 Task: Font style For heading Use Carlito with dark orange 2 colour & Underline. font size for heading '18 Pt. 'Change the font style of data to Liberation Sansand font size to  12 Pt. Change the alignment of both headline & data to  Align left. In the sheet  auditingYearlySales_Report
Action: Mouse moved to (89, 101)
Screenshot: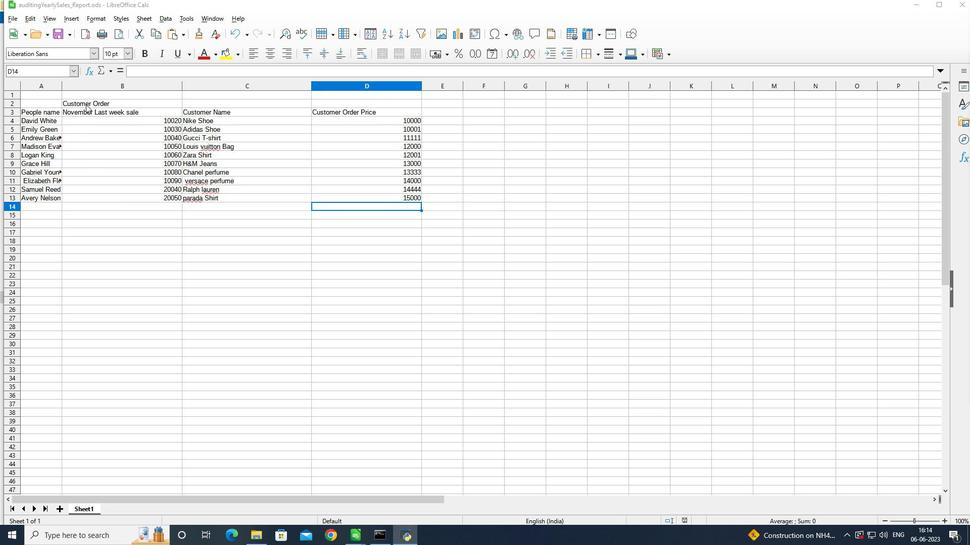 
Action: Mouse pressed left at (89, 101)
Screenshot: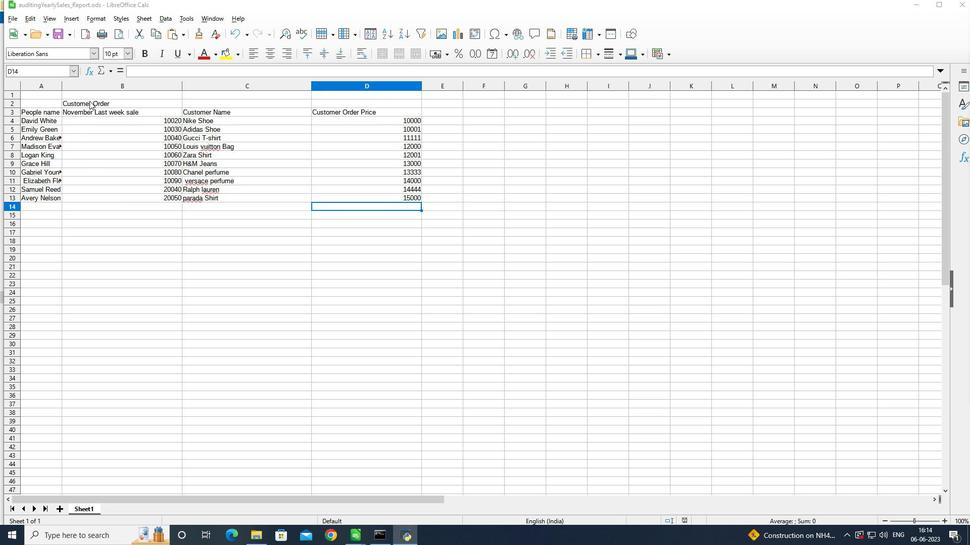 
Action: Mouse pressed left at (89, 101)
Screenshot: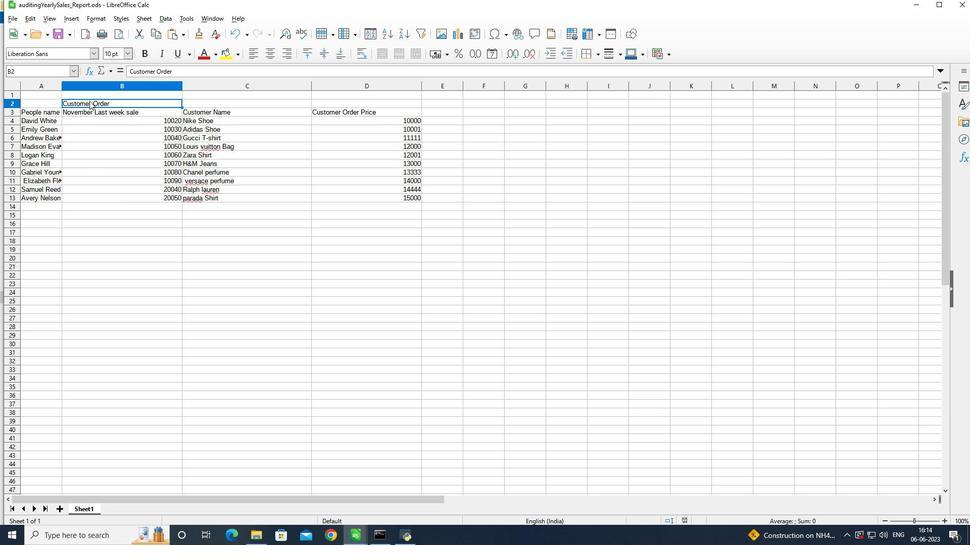 
Action: Mouse pressed left at (89, 101)
Screenshot: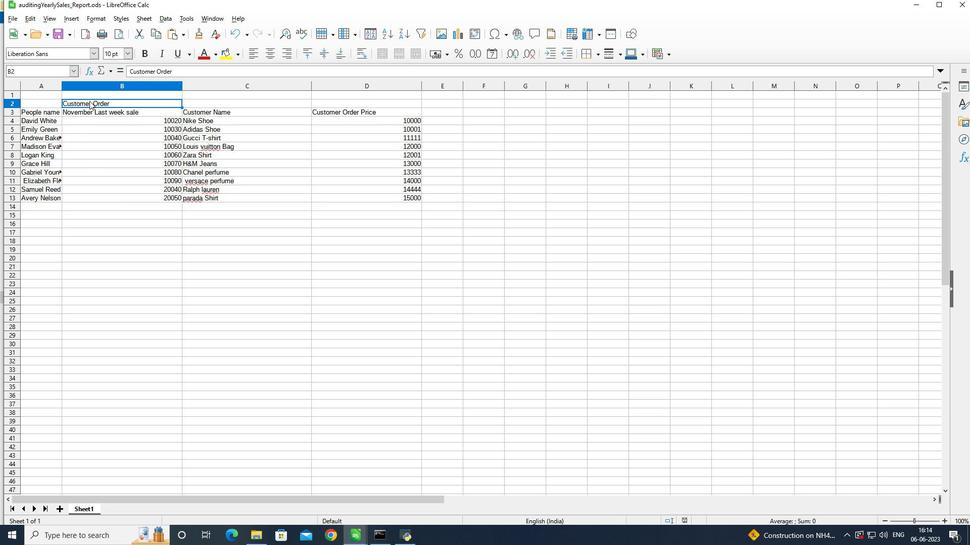 
Action: Mouse moved to (62, 51)
Screenshot: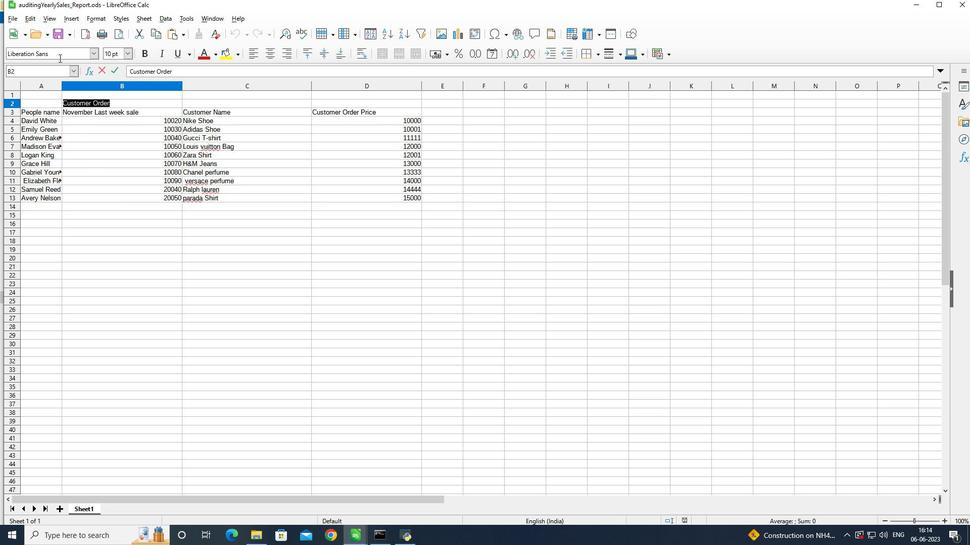
Action: Mouse pressed left at (62, 51)
Screenshot: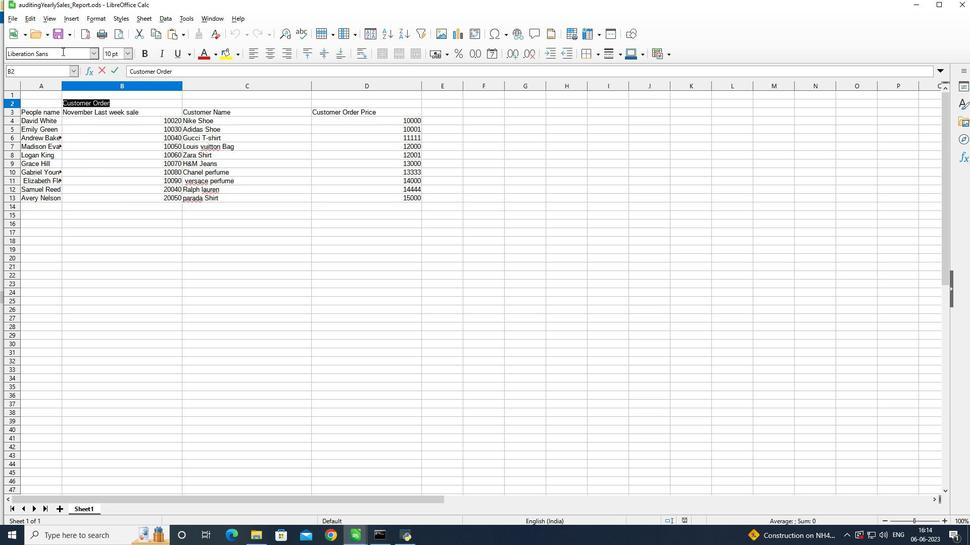 
Action: Mouse moved to (71, 64)
Screenshot: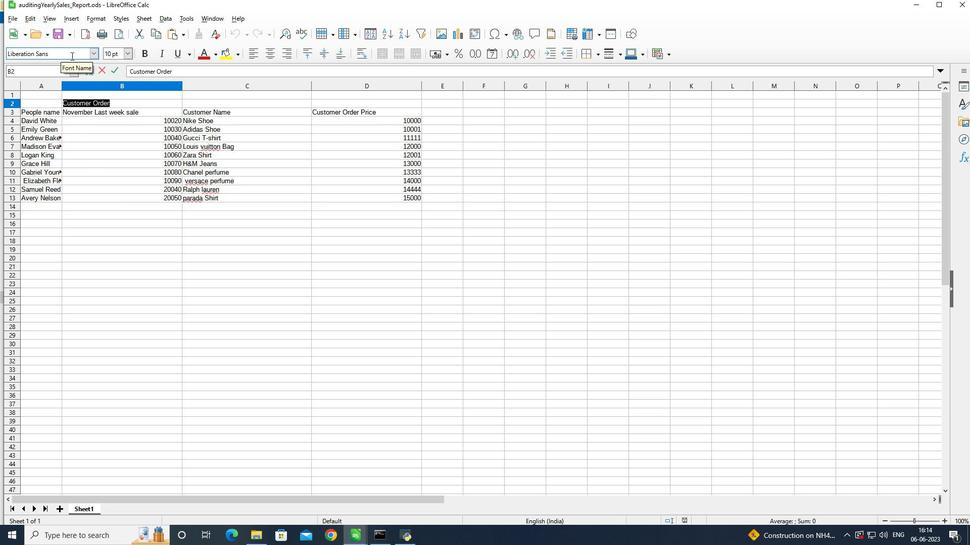 
Action: Key pressed <Key.backspace><Key.backspace><Key.backspace><Key.backspace><Key.backspace><Key.backspace><Key.backspace><Key.backspace><Key.backspace><Key.backspace><Key.backspace><Key.backspace><Key.backspace><Key.backspace><Key.backspace><Key.backspace><Key.backspace><Key.backspace><Key.backspace><Key.backspace><Key.backspace><Key.backspace><Key.backspace><Key.backspace><Key.backspace><Key.backspace><Key.backspace><Key.shift>Car<Key.enter>
Screenshot: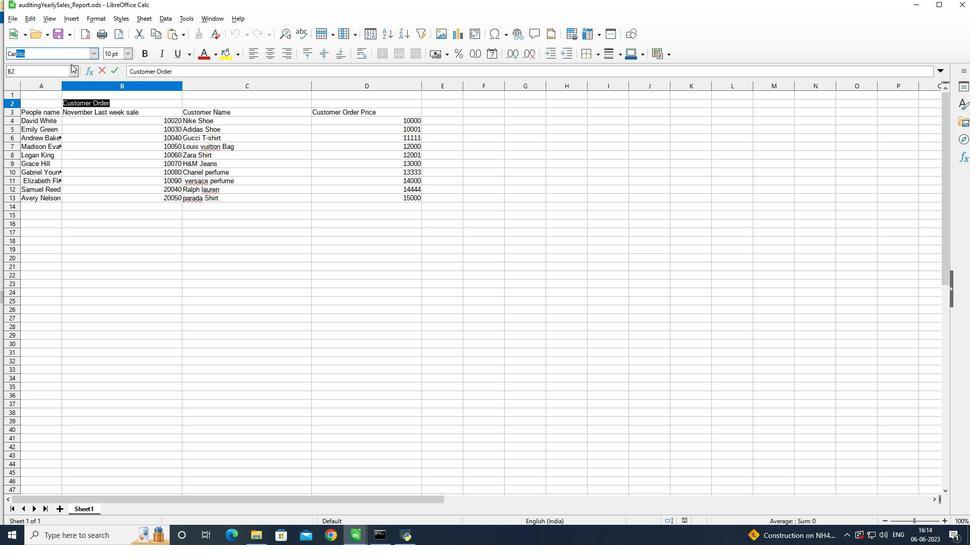 
Action: Mouse moved to (214, 54)
Screenshot: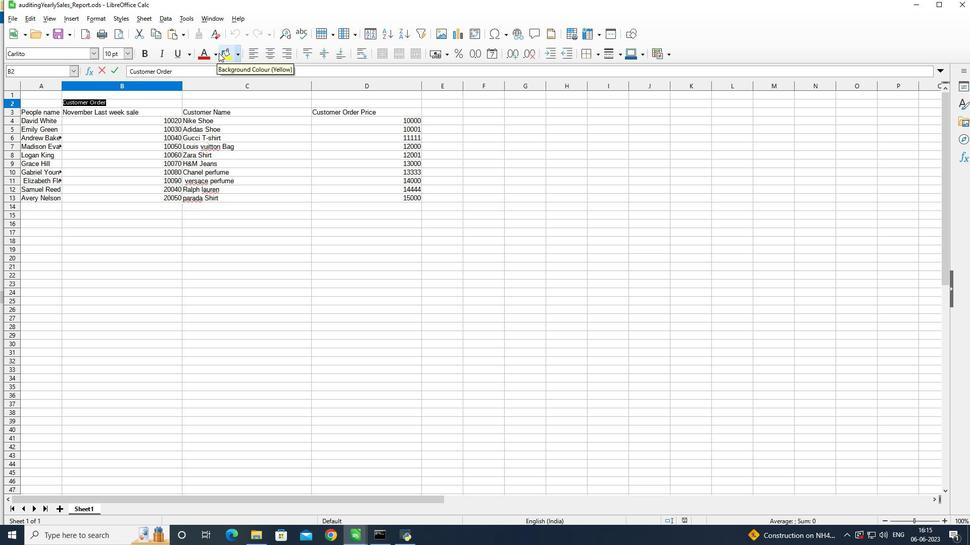 
Action: Mouse pressed left at (214, 54)
Screenshot: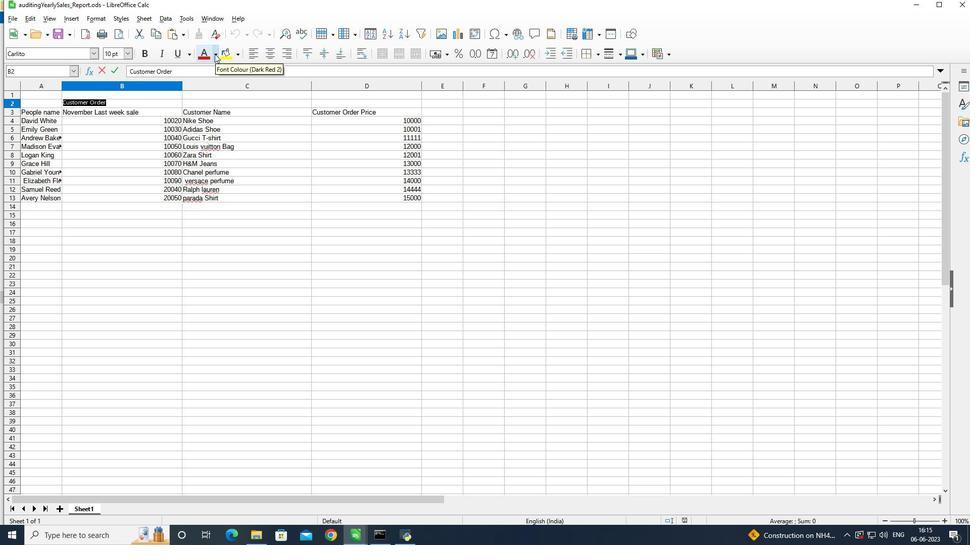 
Action: Mouse moved to (222, 177)
Screenshot: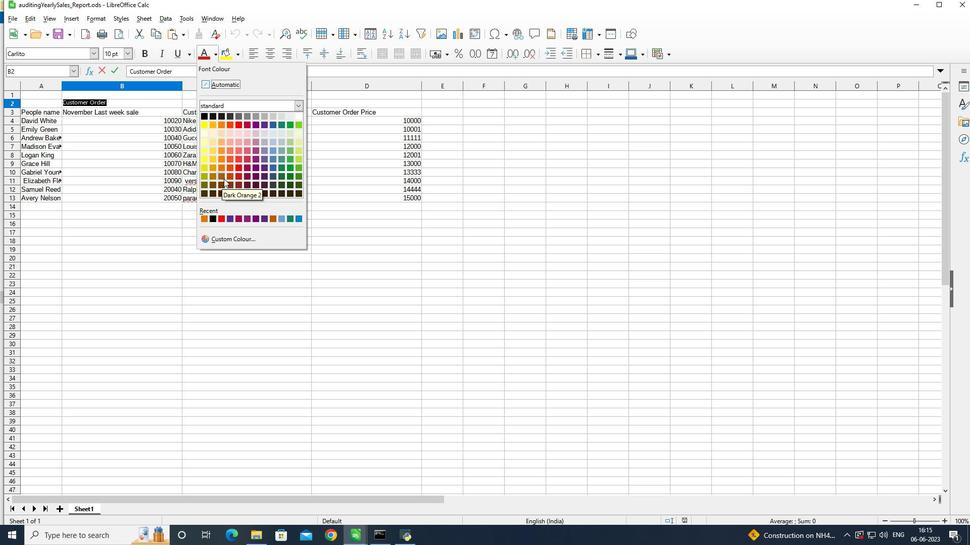 
Action: Mouse pressed left at (222, 177)
Screenshot: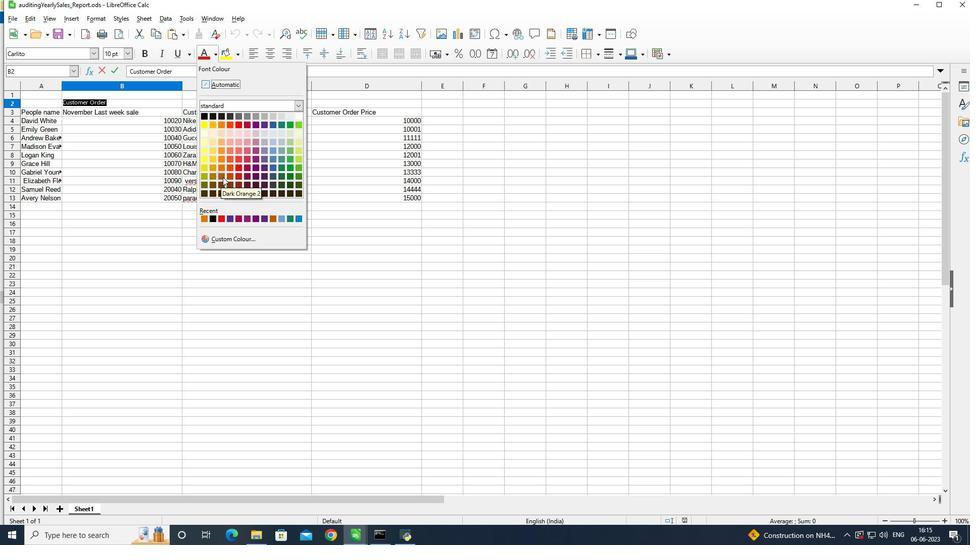 
Action: Mouse moved to (178, 55)
Screenshot: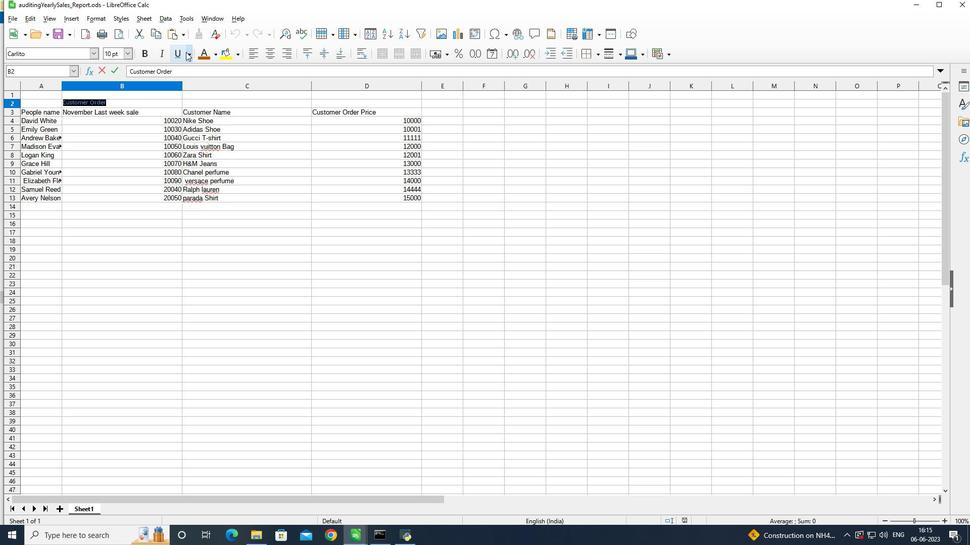 
Action: Mouse pressed left at (178, 55)
Screenshot: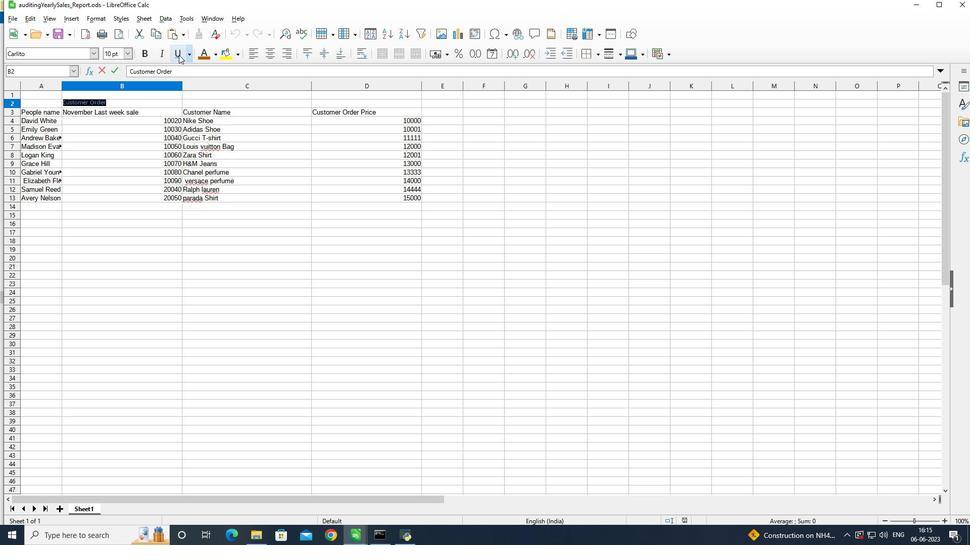
Action: Mouse moved to (125, 54)
Screenshot: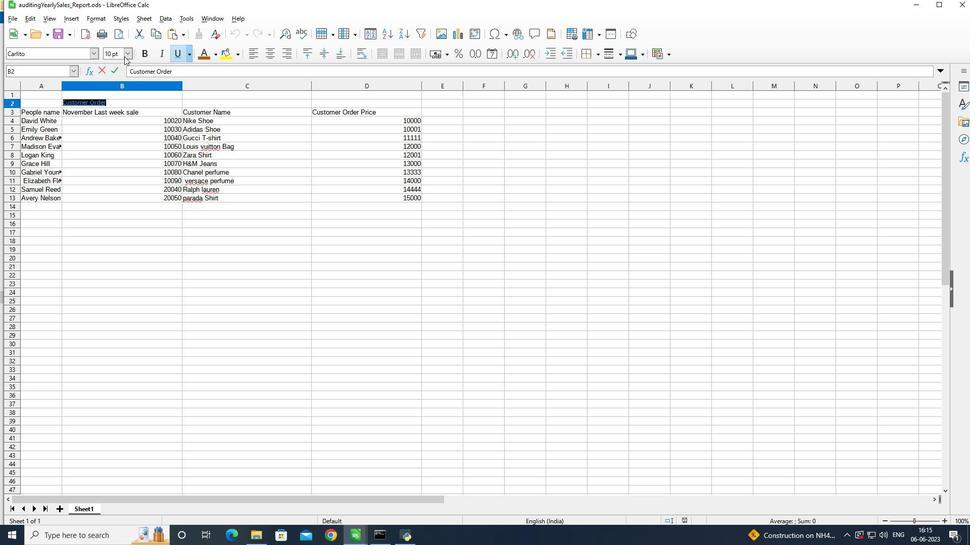 
Action: Mouse pressed left at (125, 54)
Screenshot: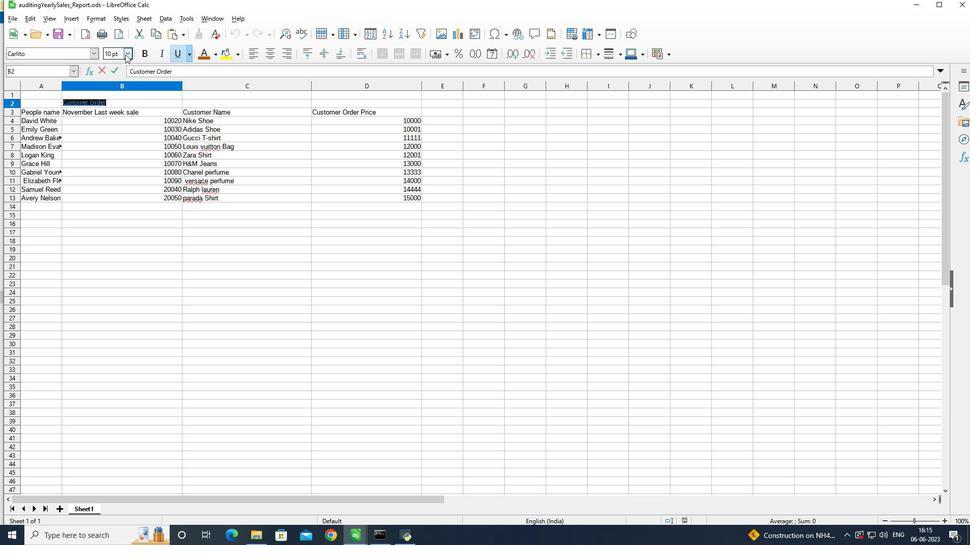 
Action: Mouse moved to (113, 164)
Screenshot: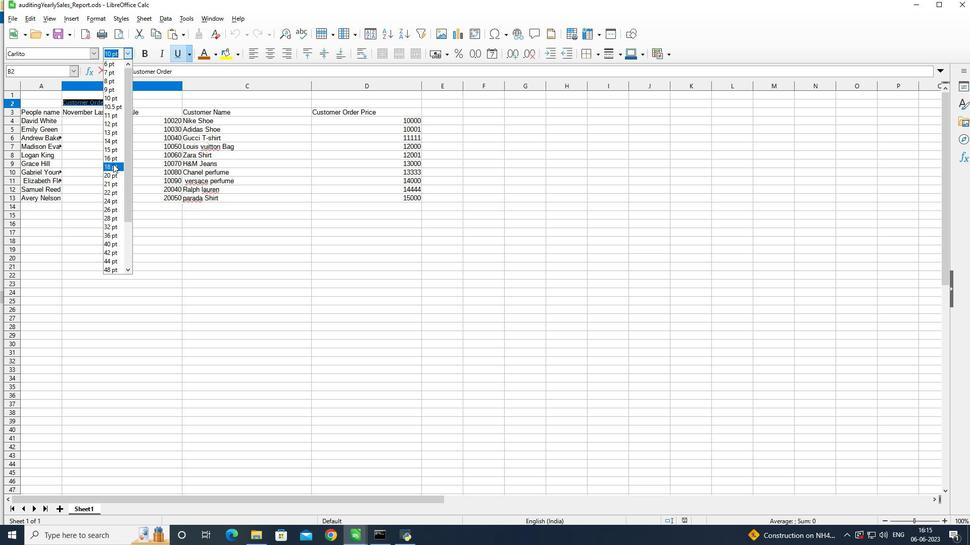 
Action: Mouse pressed left at (113, 164)
Screenshot: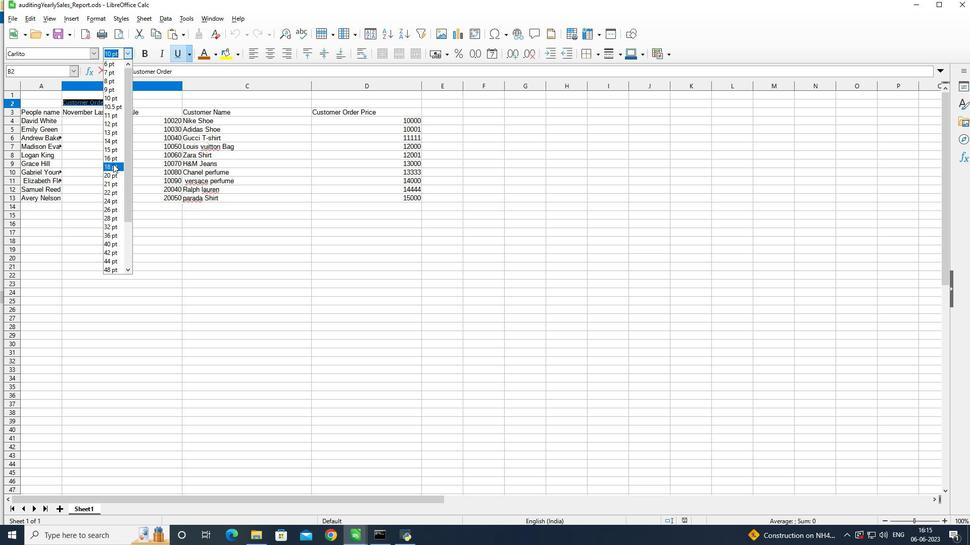 
Action: Mouse moved to (118, 148)
Screenshot: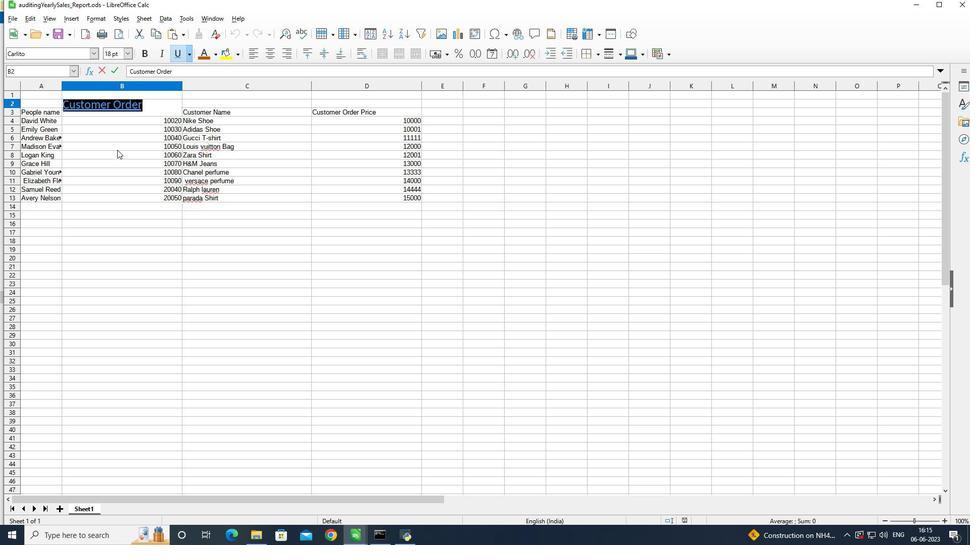 
Action: Mouse pressed left at (118, 148)
Screenshot: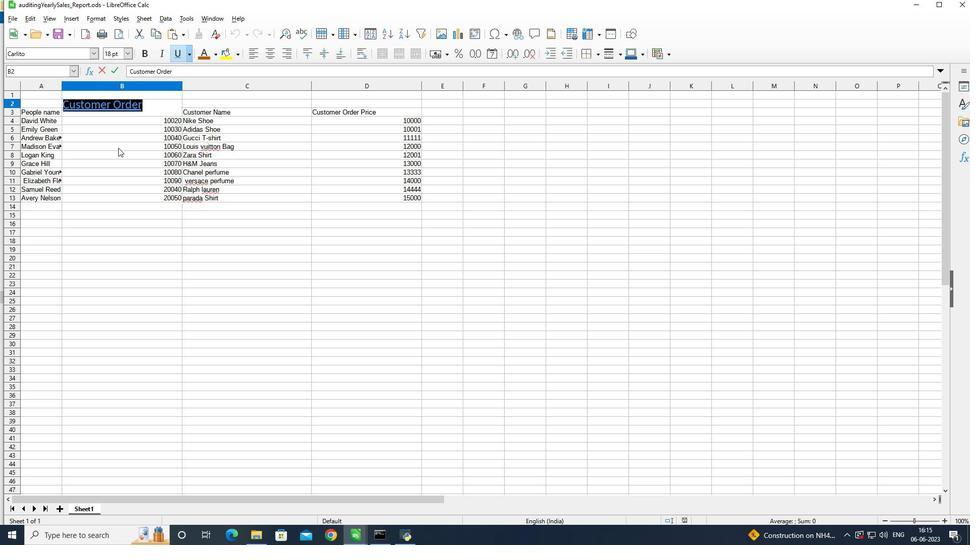
Action: Mouse moved to (33, 115)
Screenshot: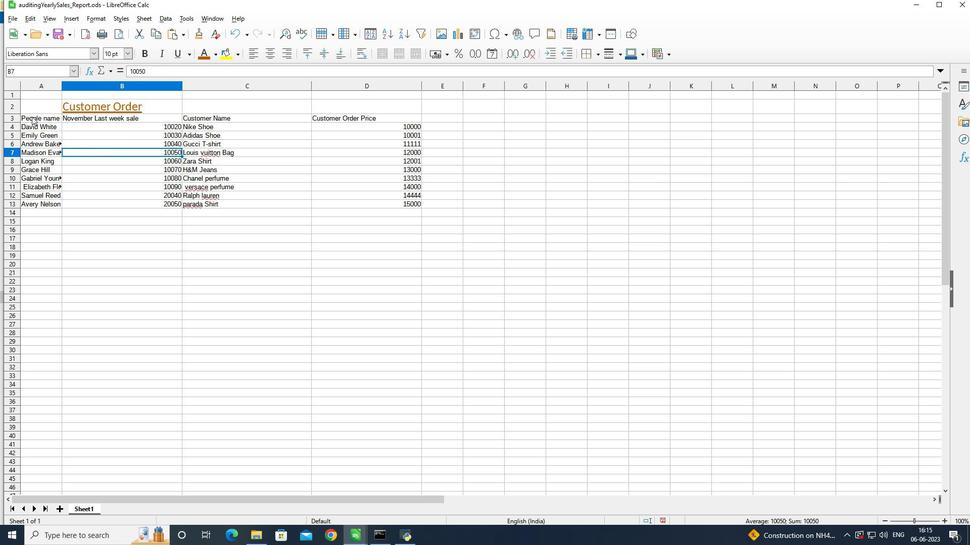 
Action: Mouse pressed left at (33, 115)
Screenshot: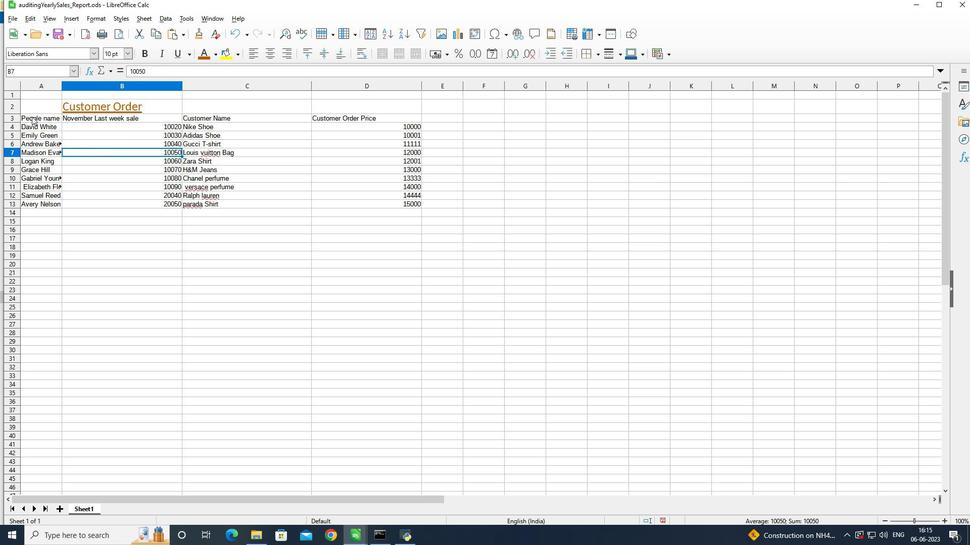 
Action: Mouse moved to (129, 53)
Screenshot: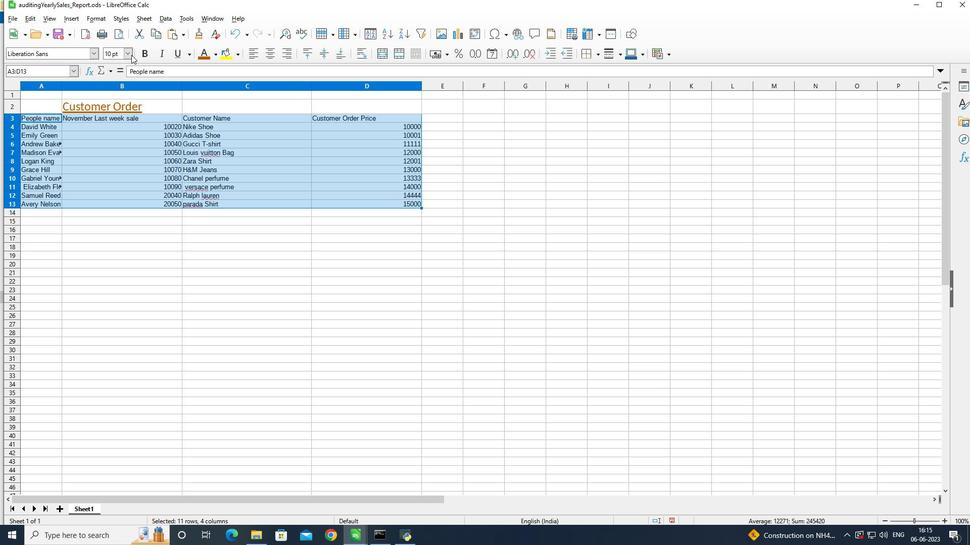 
Action: Mouse pressed left at (129, 53)
Screenshot: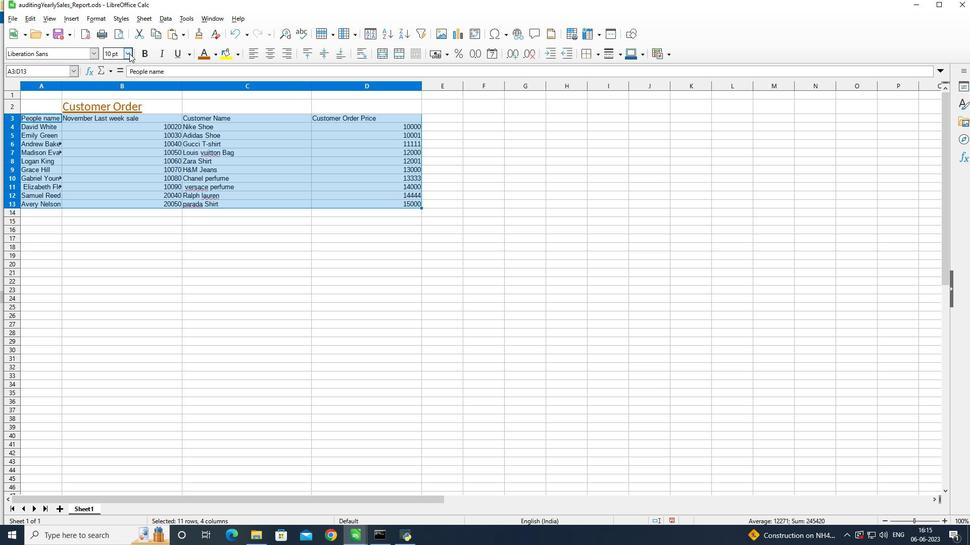 
Action: Mouse moved to (115, 122)
Screenshot: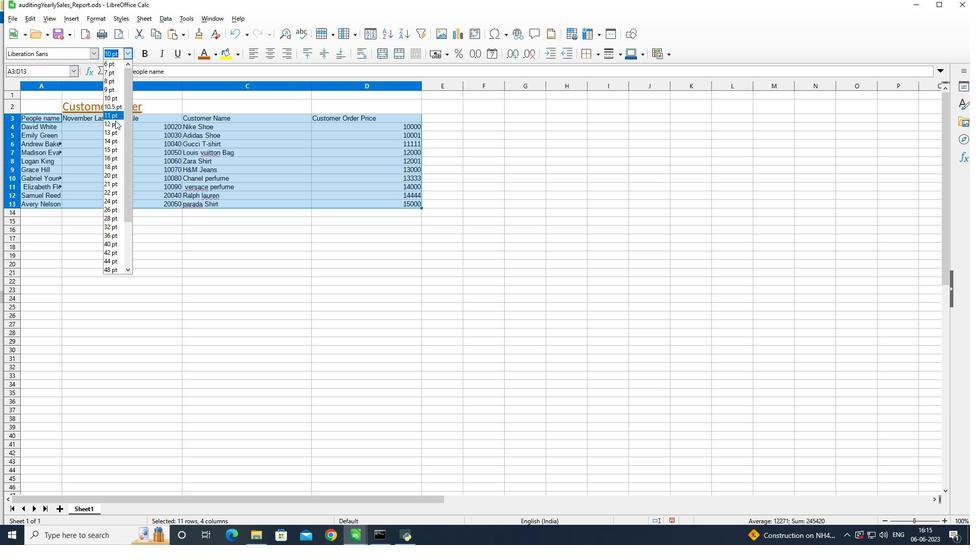 
Action: Mouse pressed left at (115, 122)
Screenshot: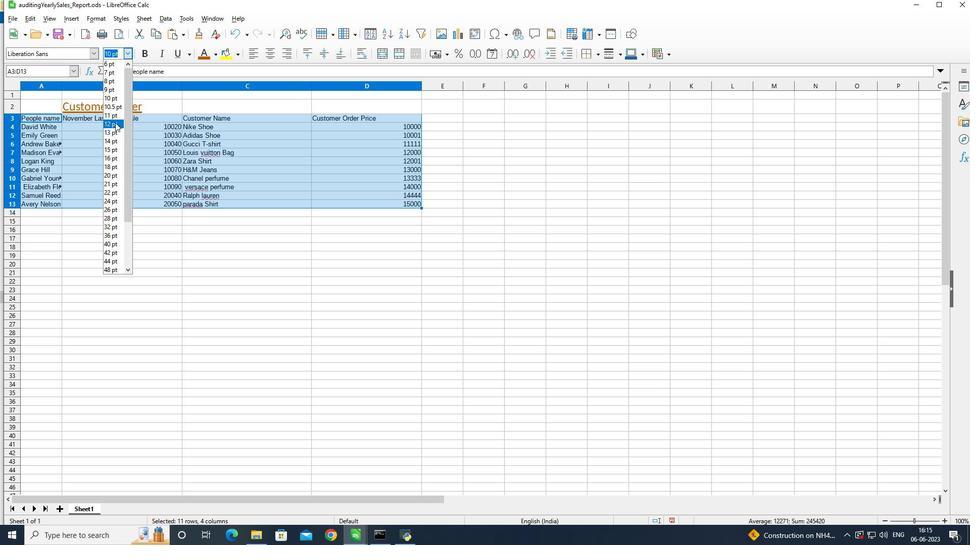 
Action: Mouse moved to (247, 56)
Screenshot: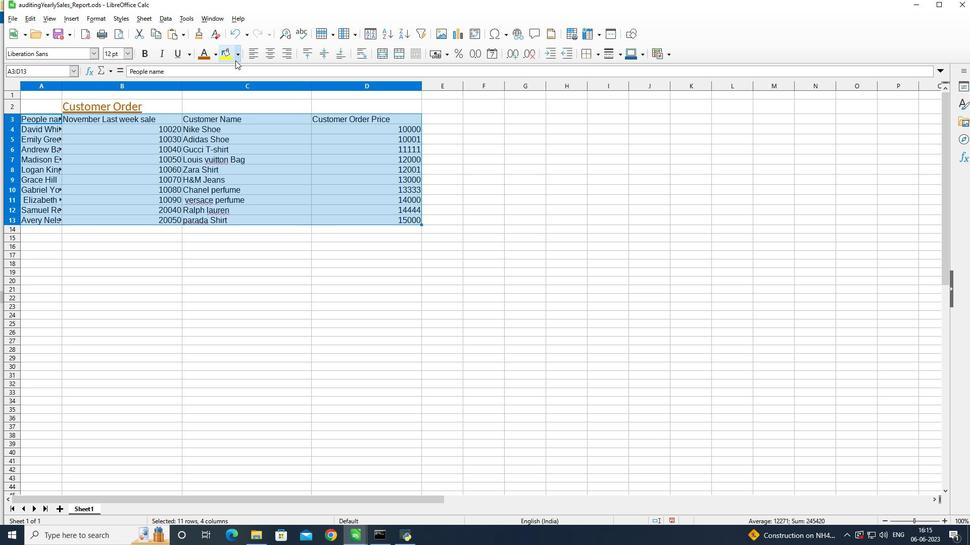 
Action: Mouse pressed left at (247, 56)
Screenshot: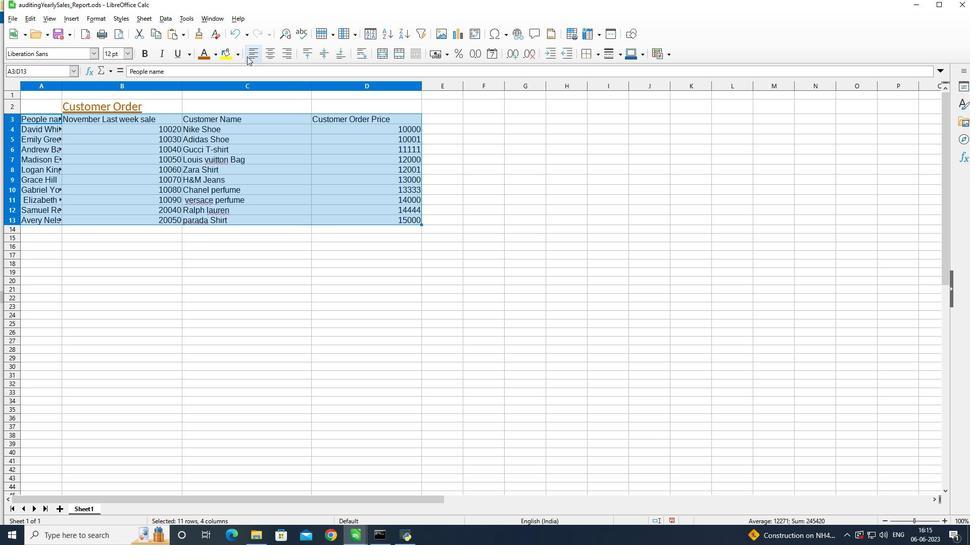 
Action: Mouse moved to (108, 110)
Screenshot: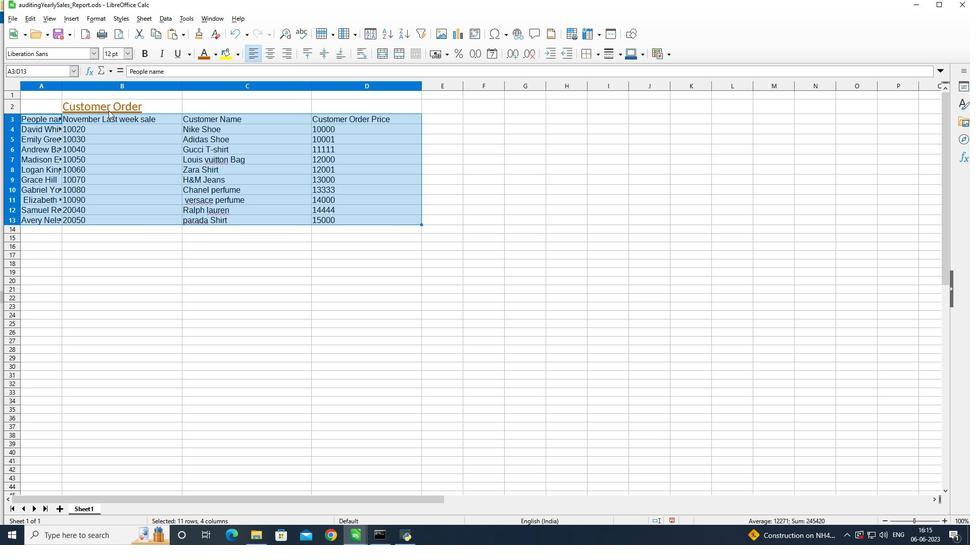 
Action: Mouse pressed left at (108, 110)
Screenshot: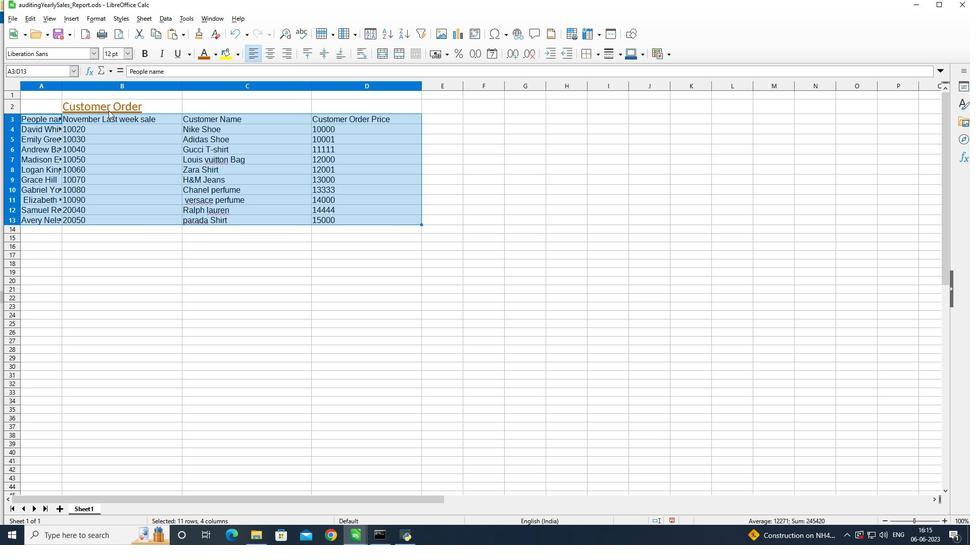 
Action: Mouse pressed left at (108, 110)
Screenshot: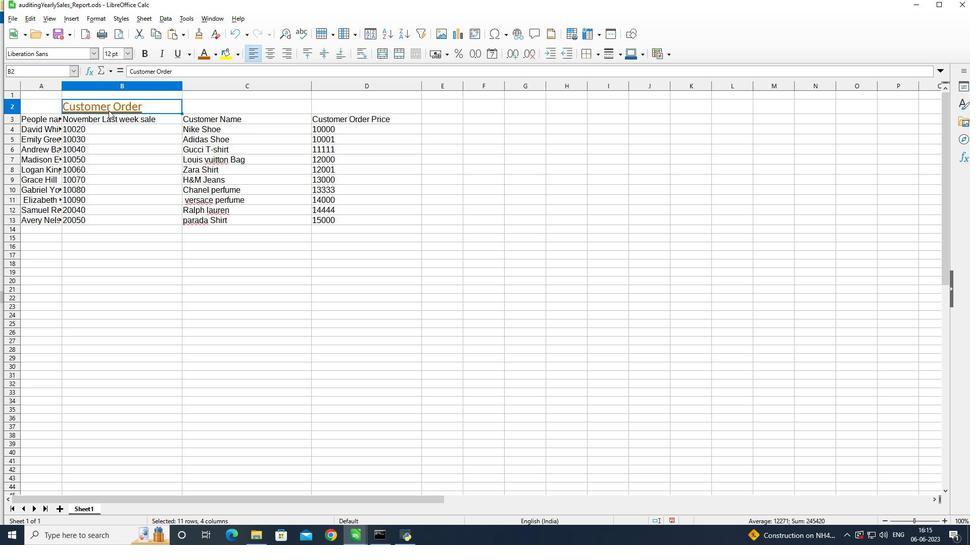 
Action: Mouse pressed left at (108, 110)
Screenshot: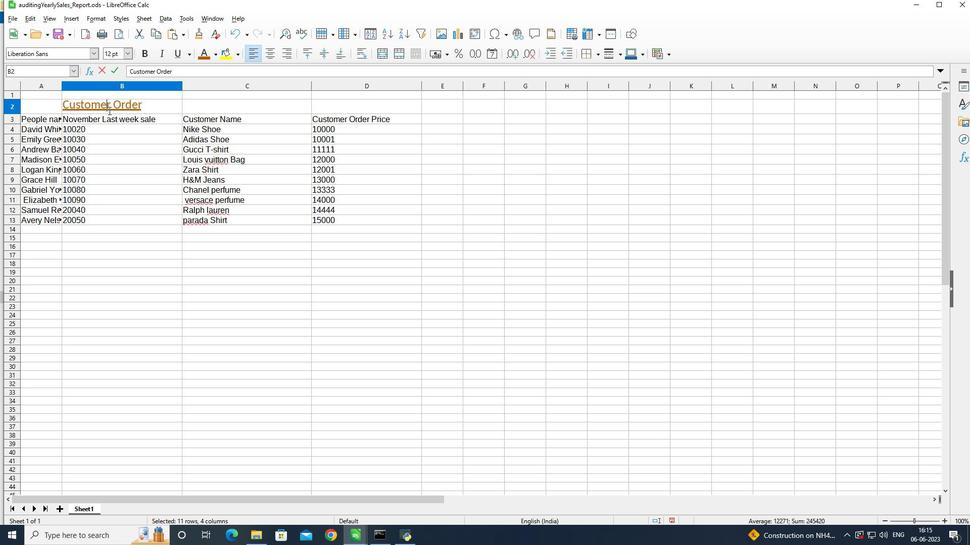 
Action: Mouse moved to (247, 52)
Screenshot: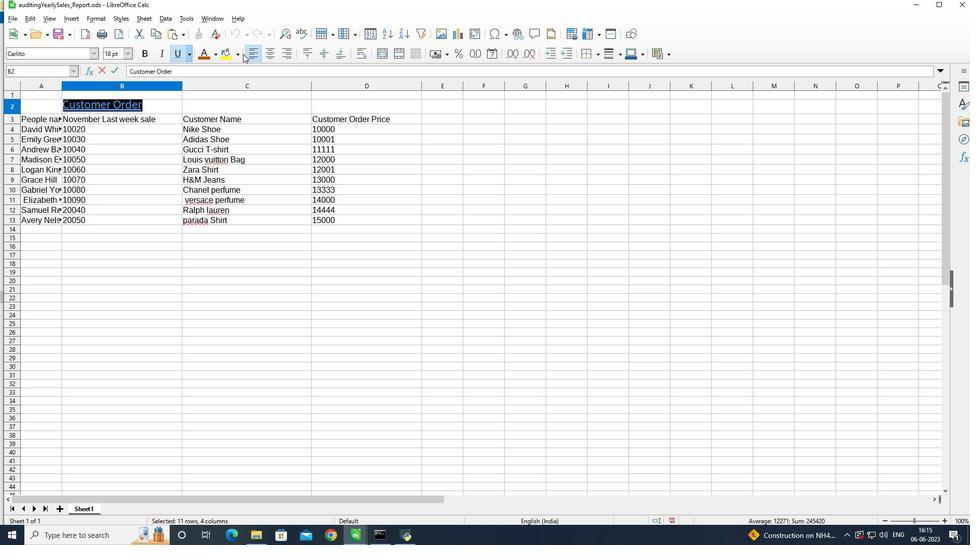 
Action: Mouse pressed left at (247, 52)
Screenshot: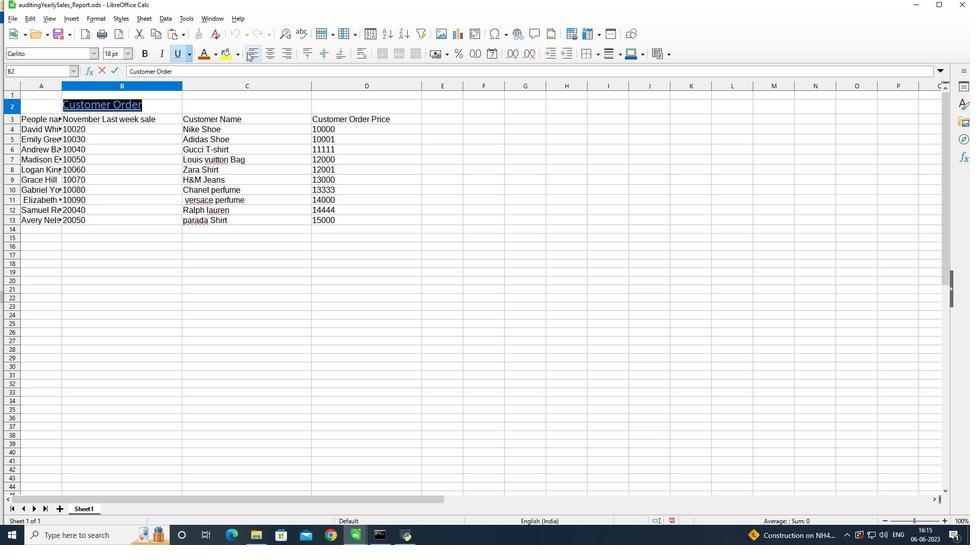 
Action: Mouse moved to (152, 240)
Screenshot: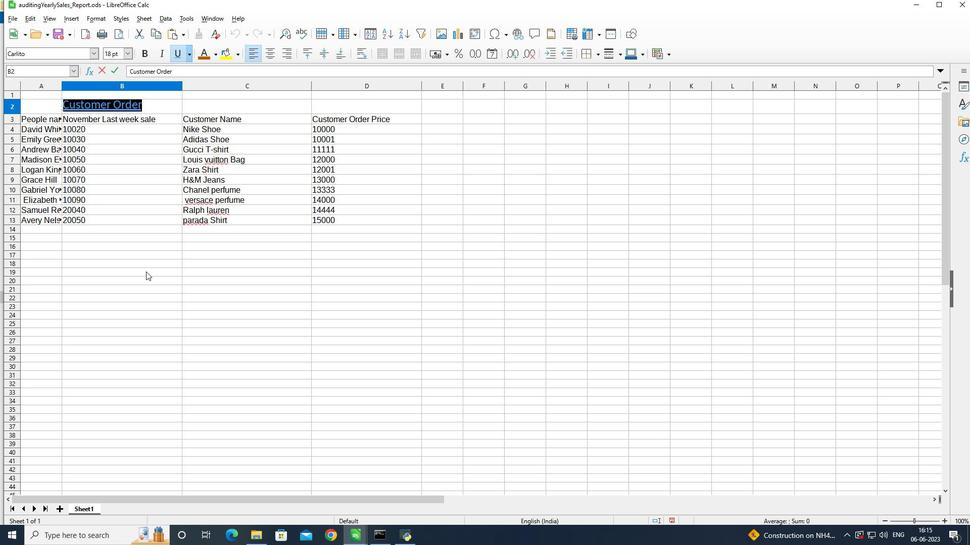 
Action: Mouse pressed left at (152, 240)
Screenshot: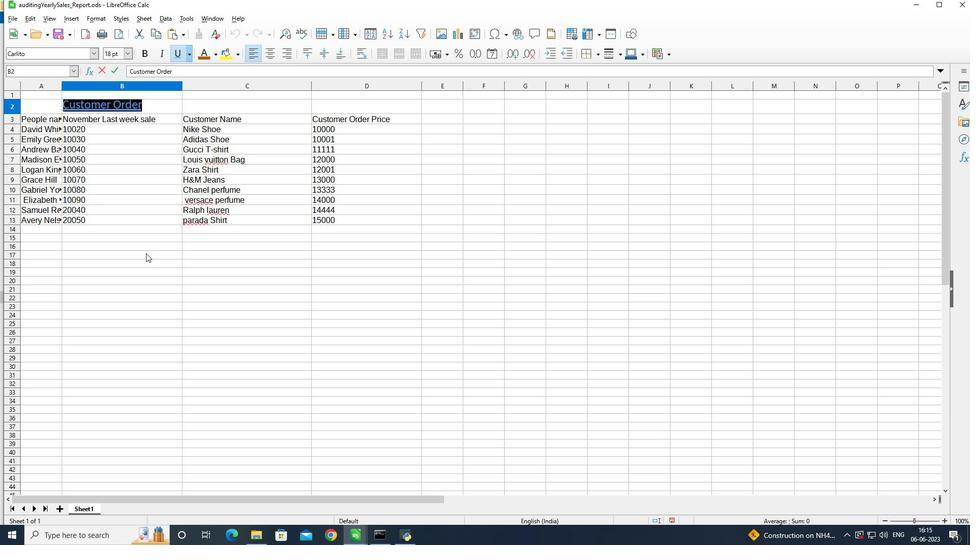 
Action: Mouse moved to (107, 229)
Screenshot: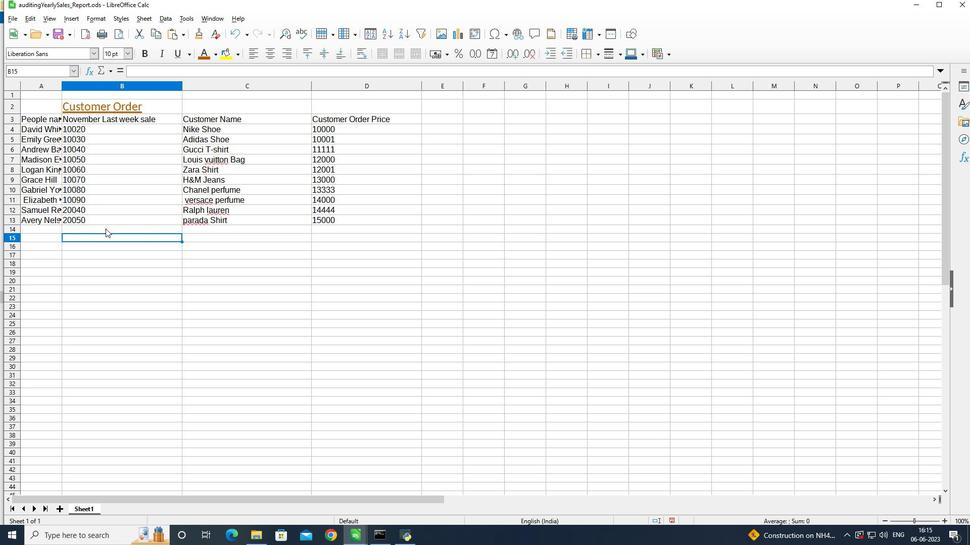 
Action: Key pressed ctrl+S
Screenshot: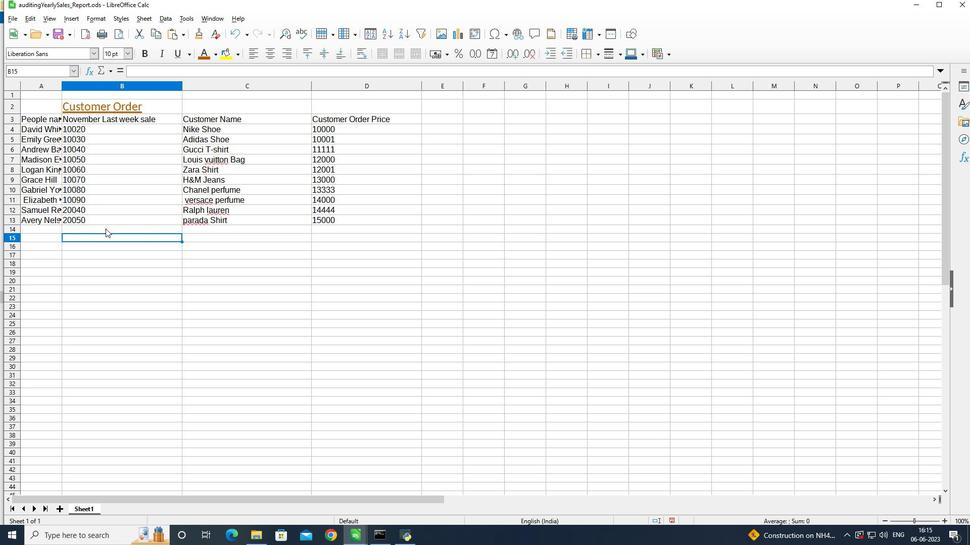 
Action: Mouse moved to (224, 256)
Screenshot: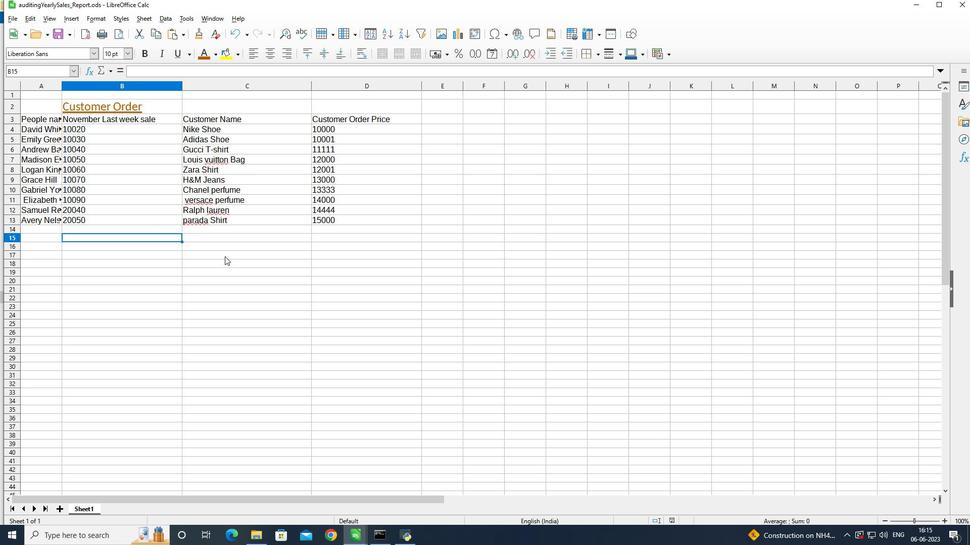 
